 Task: Set the description for the new pull request in the "Javascript" repository to "updated the readme file".
Action: Mouse moved to (1003, 114)
Screenshot: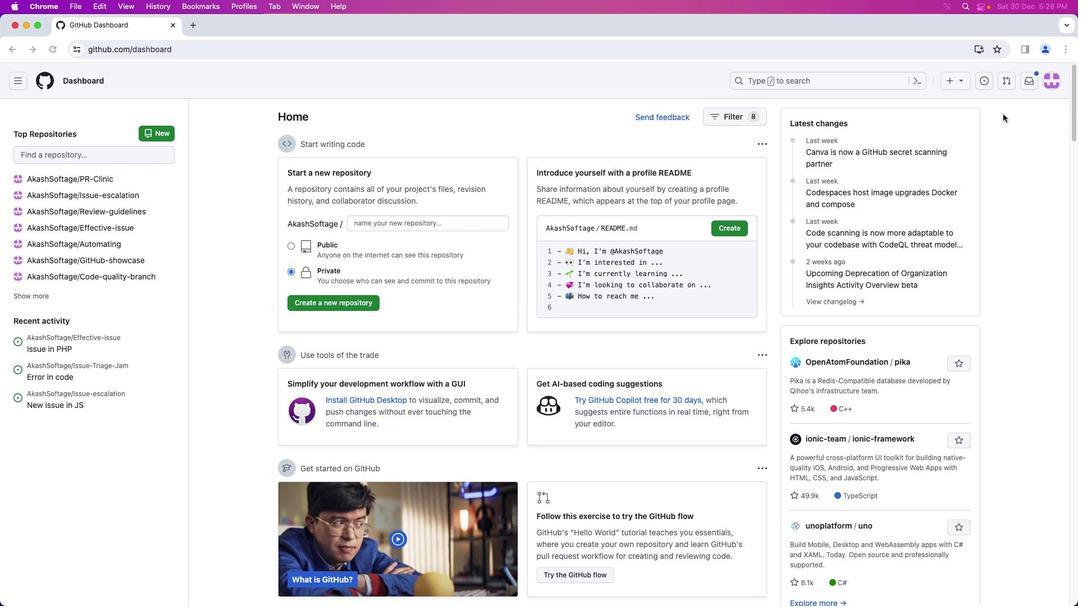 
Action: Mouse pressed left at (1003, 114)
Screenshot: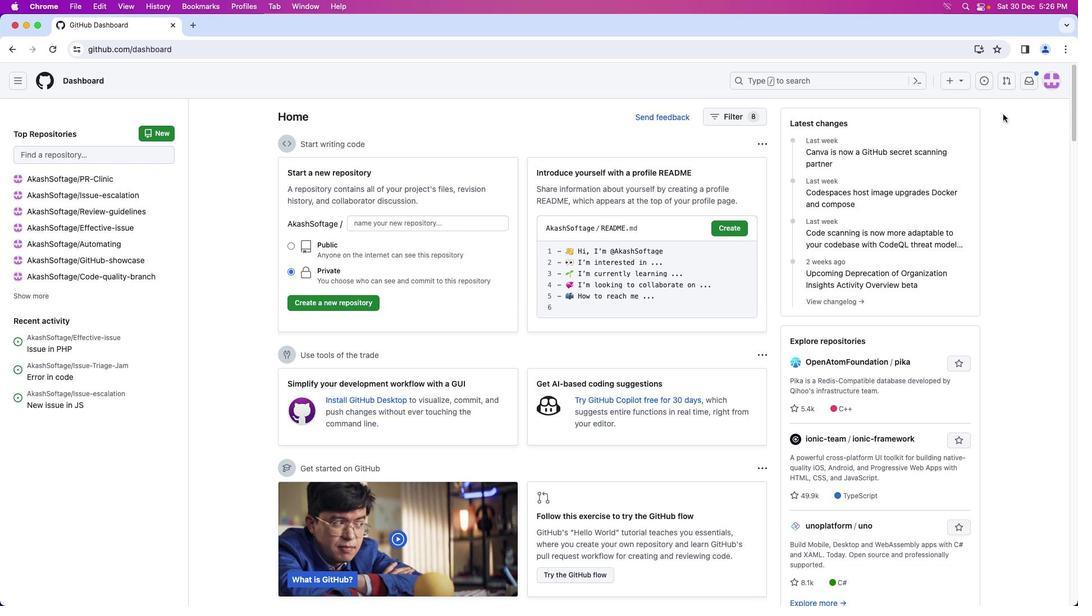 
Action: Mouse moved to (1053, 82)
Screenshot: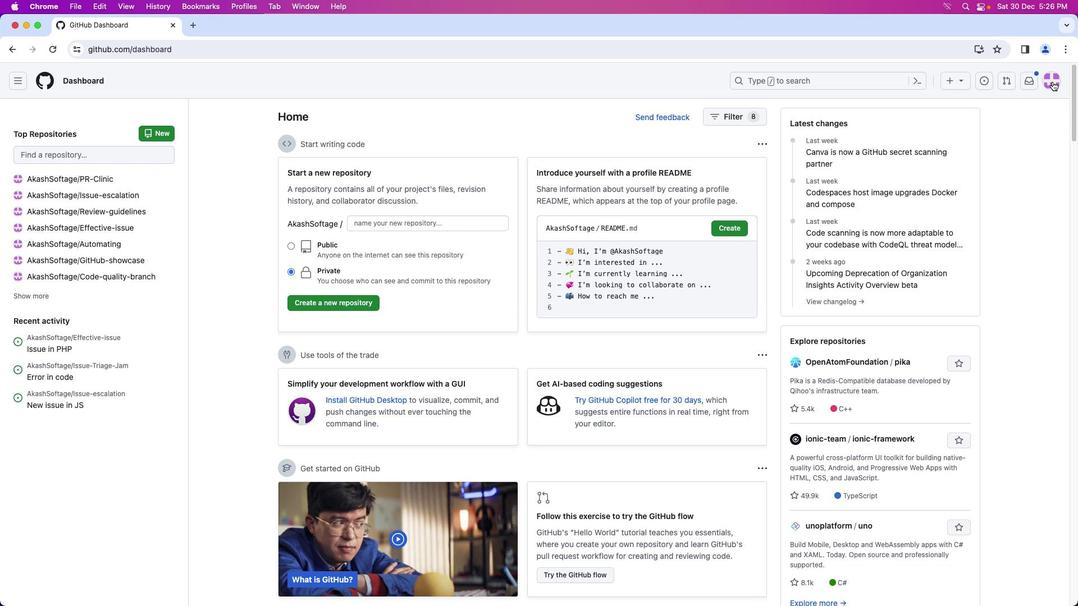 
Action: Mouse pressed left at (1053, 82)
Screenshot: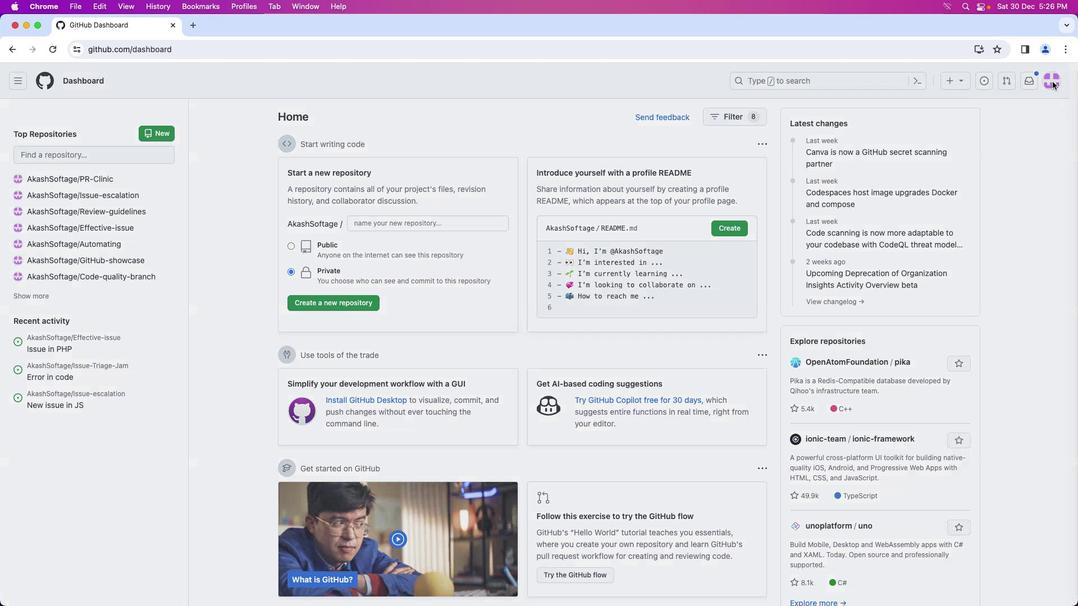 
Action: Mouse moved to (990, 182)
Screenshot: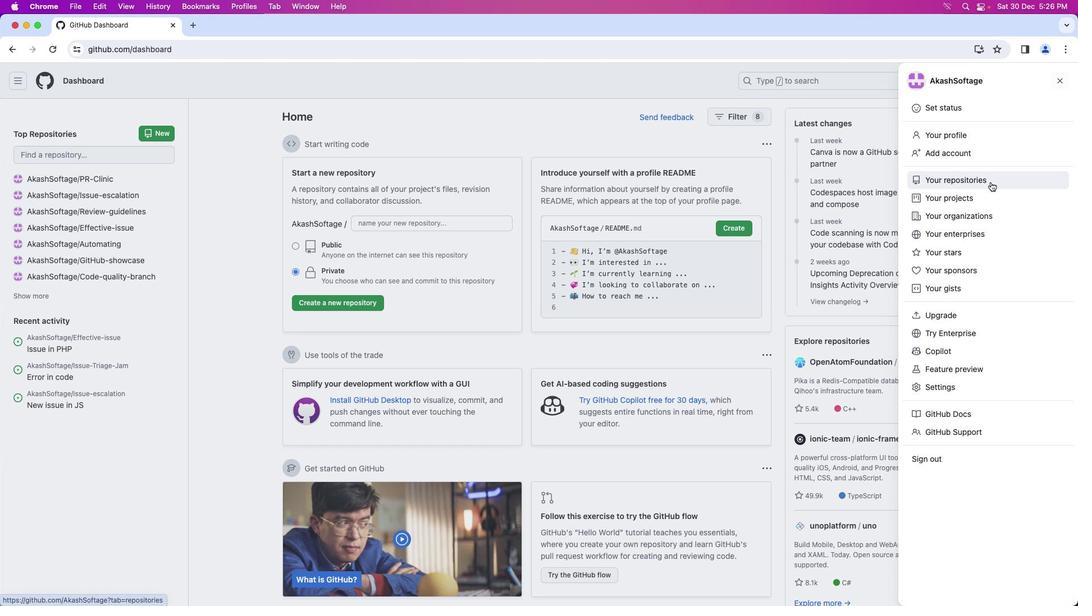 
Action: Mouse pressed left at (990, 182)
Screenshot: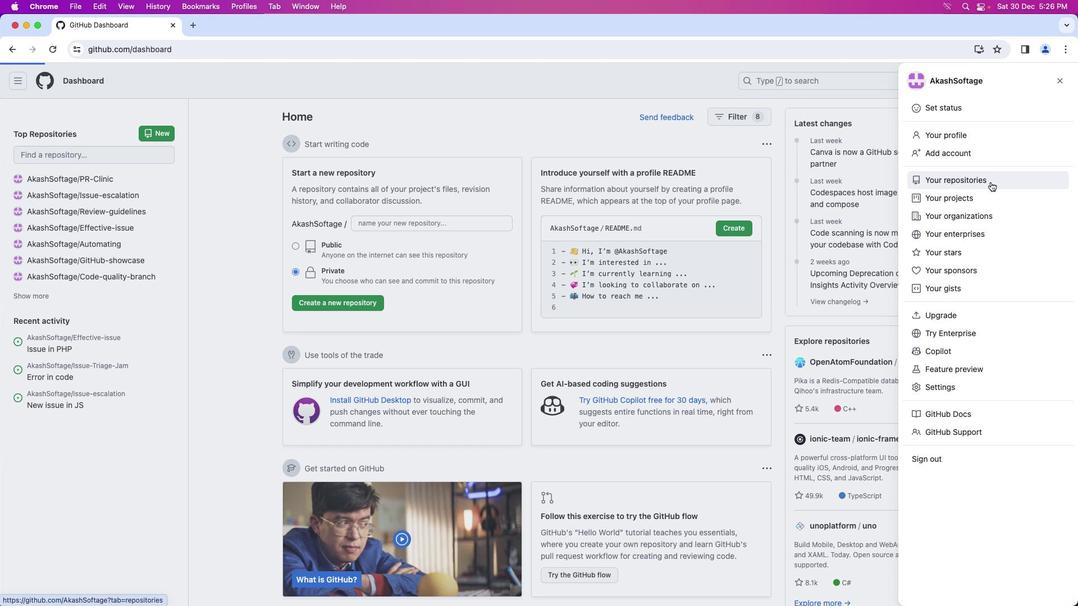 
Action: Mouse moved to (402, 188)
Screenshot: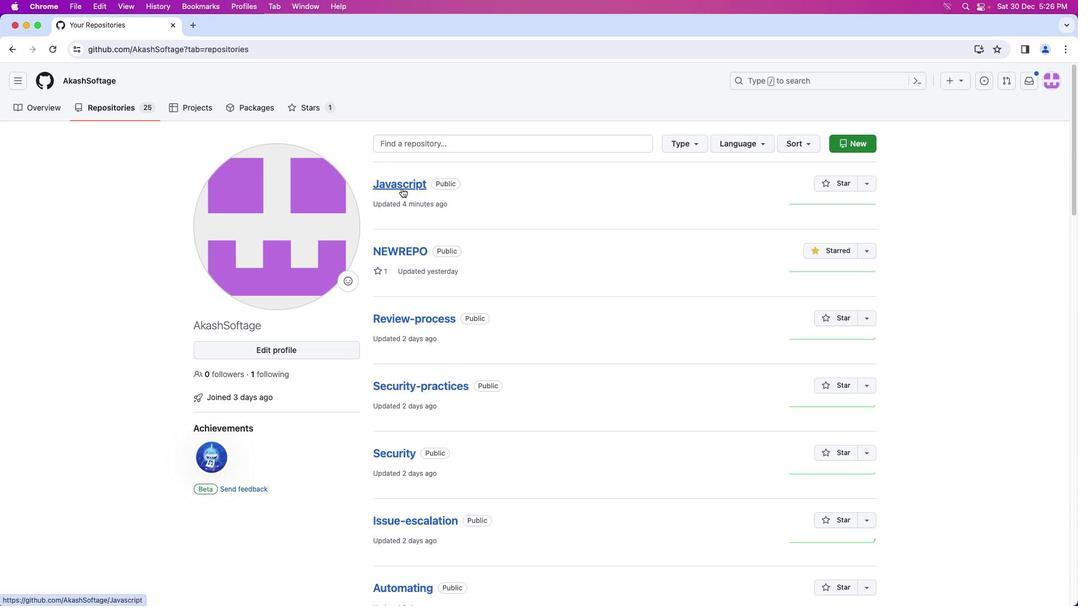 
Action: Mouse pressed left at (402, 188)
Screenshot: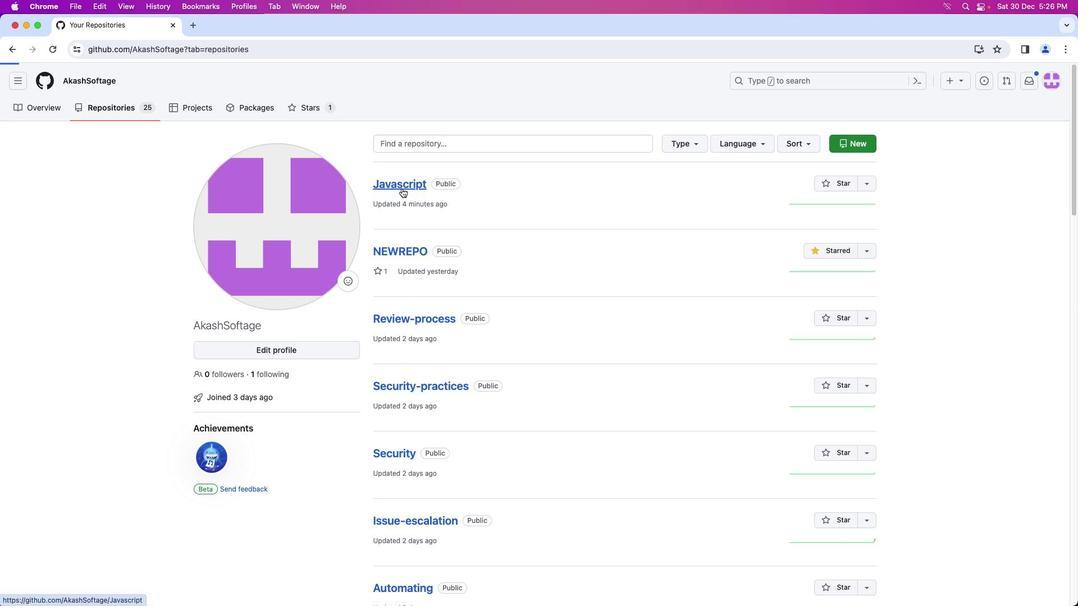 
Action: Mouse moved to (156, 114)
Screenshot: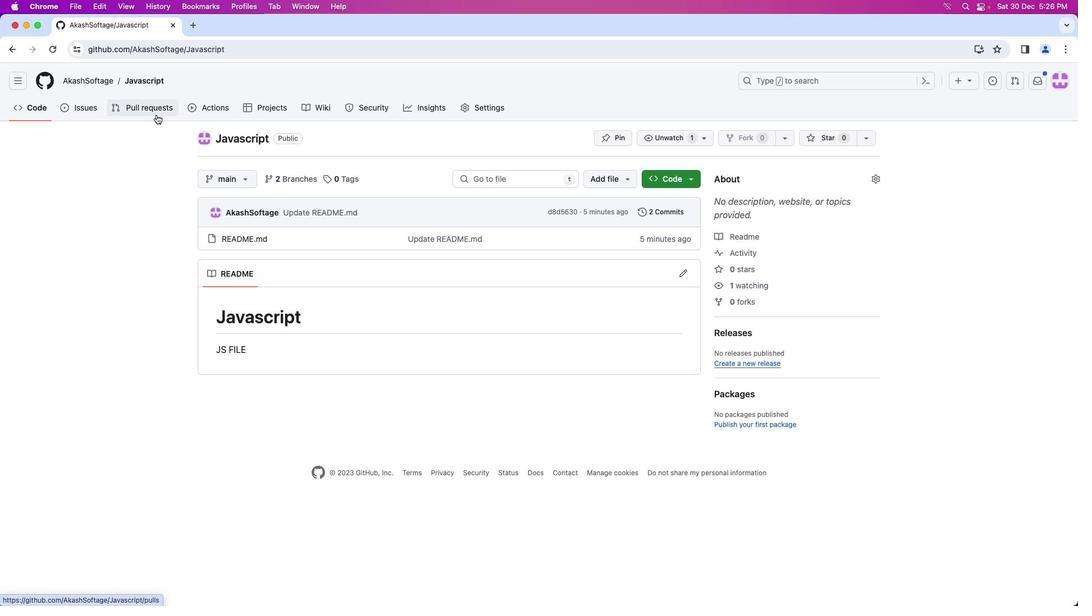 
Action: Mouse pressed left at (156, 114)
Screenshot: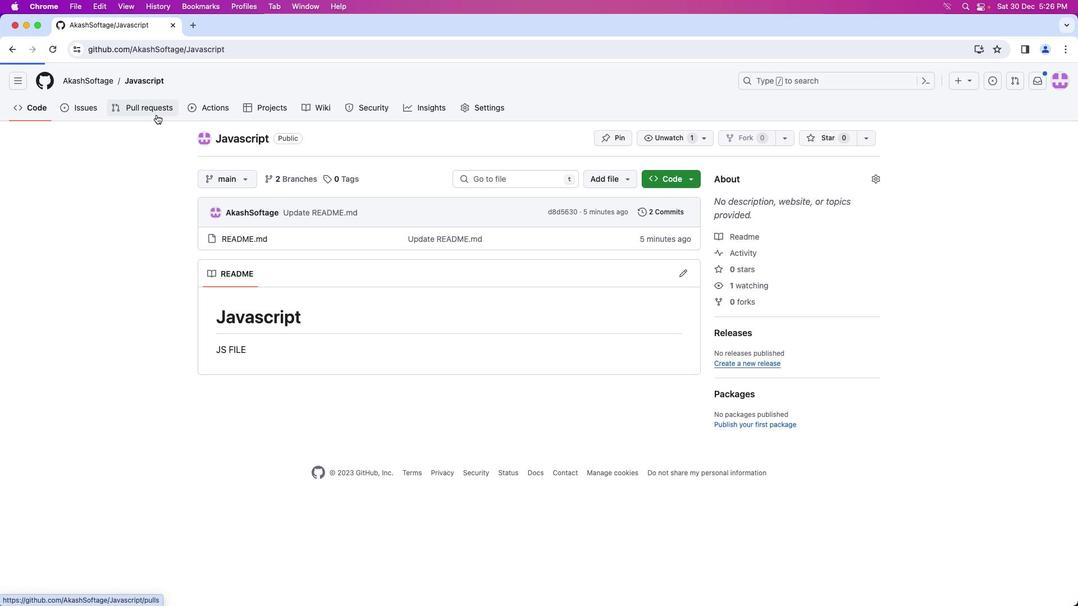 
Action: Mouse moved to (828, 220)
Screenshot: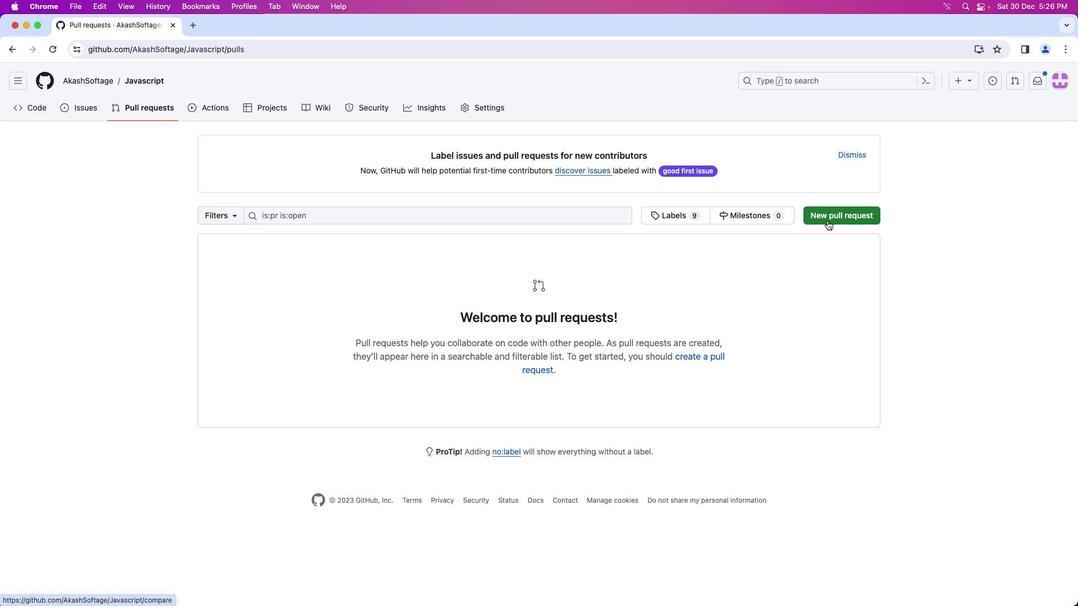 
Action: Mouse pressed left at (828, 220)
Screenshot: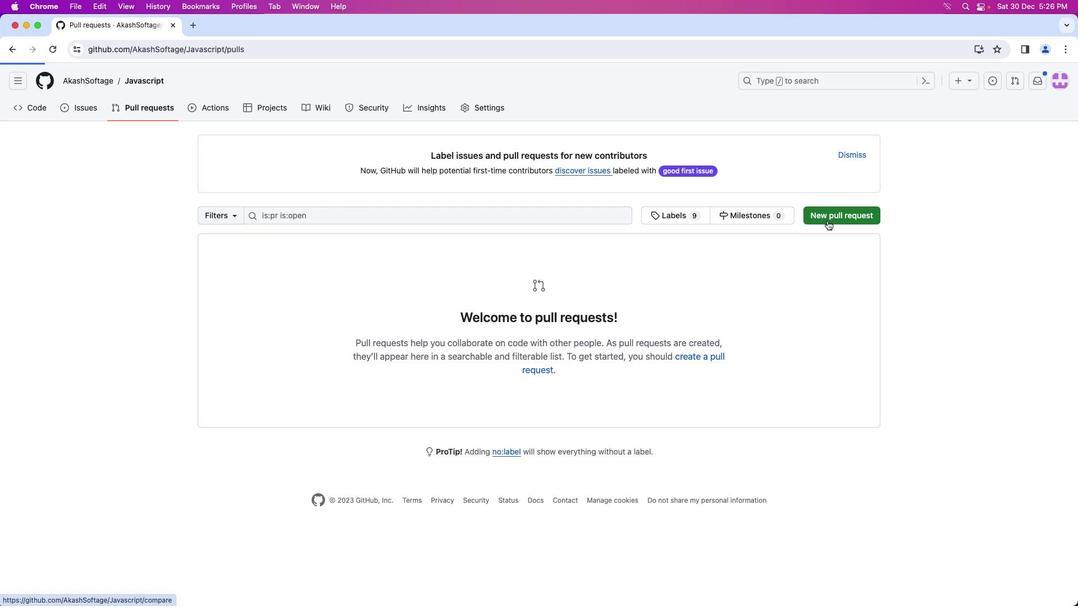 
Action: Mouse moved to (264, 196)
Screenshot: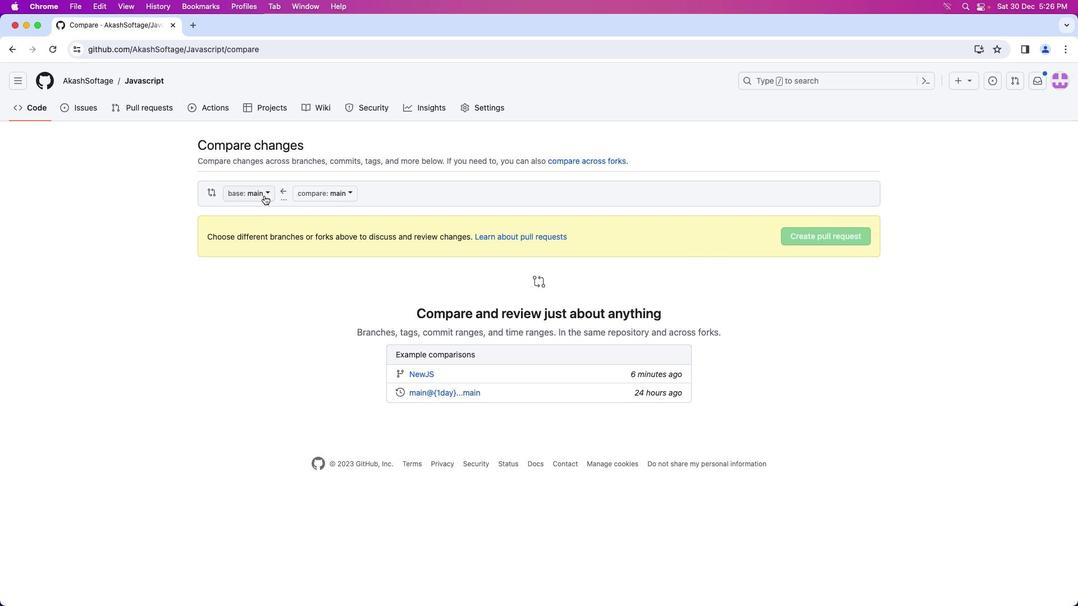 
Action: Mouse pressed left at (264, 196)
Screenshot: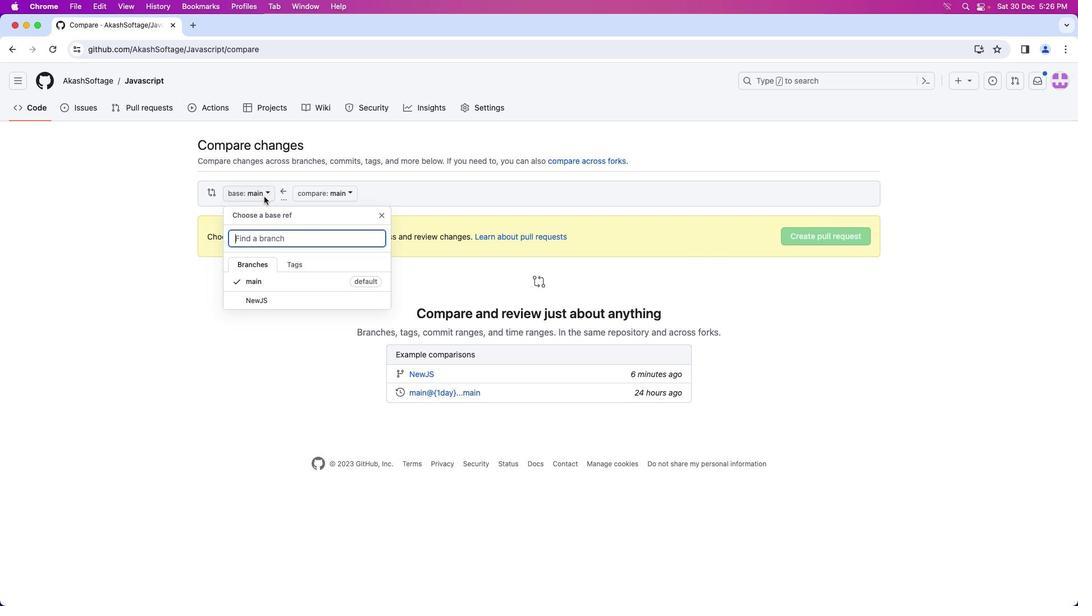 
Action: Mouse moved to (269, 304)
Screenshot: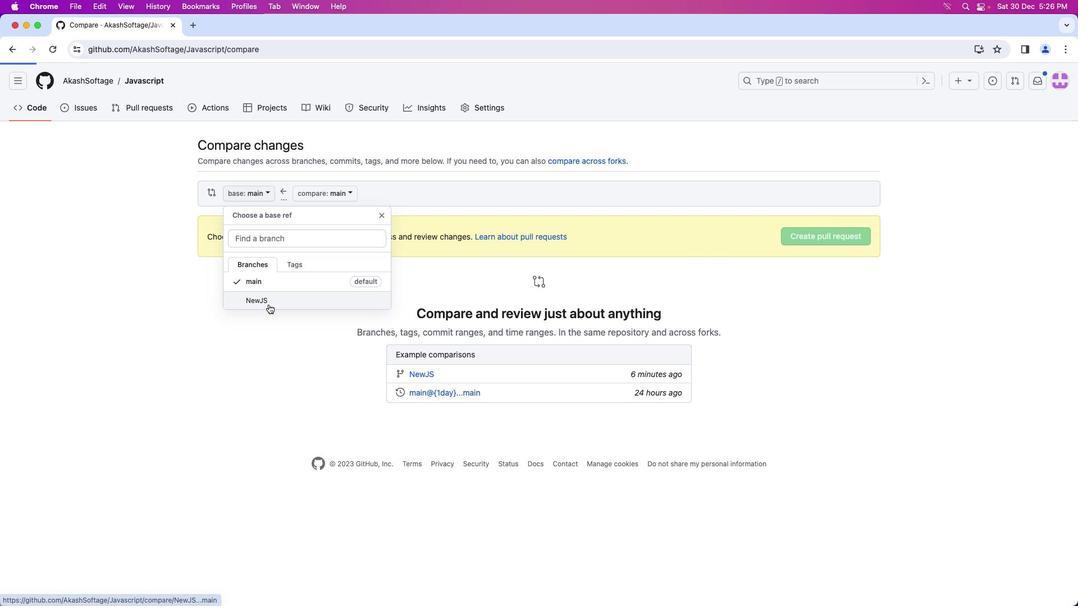 
Action: Mouse pressed left at (269, 304)
Screenshot: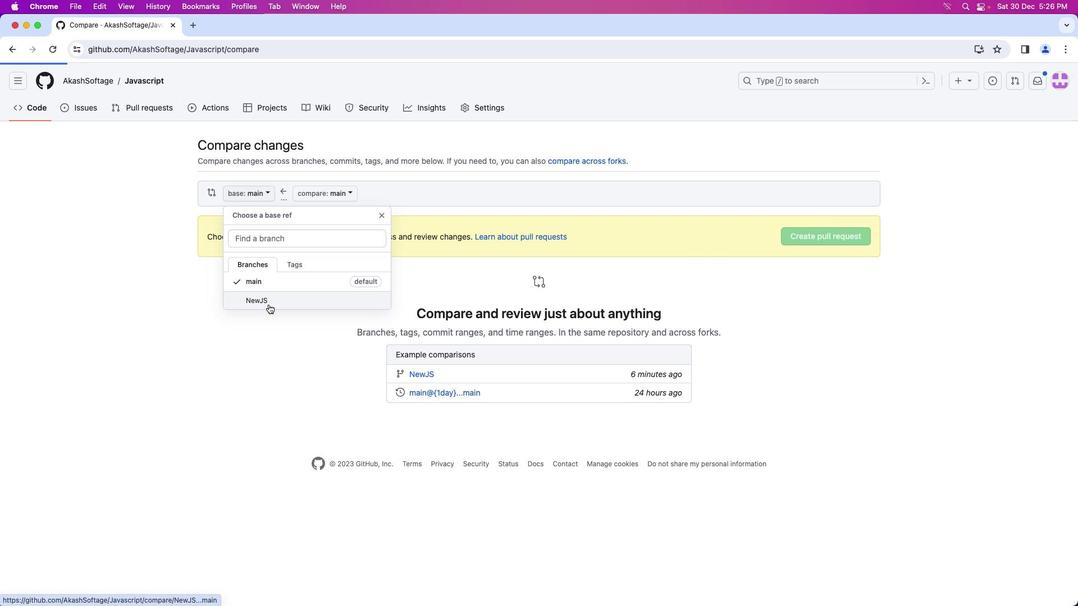 
Action: Mouse moved to (799, 236)
Screenshot: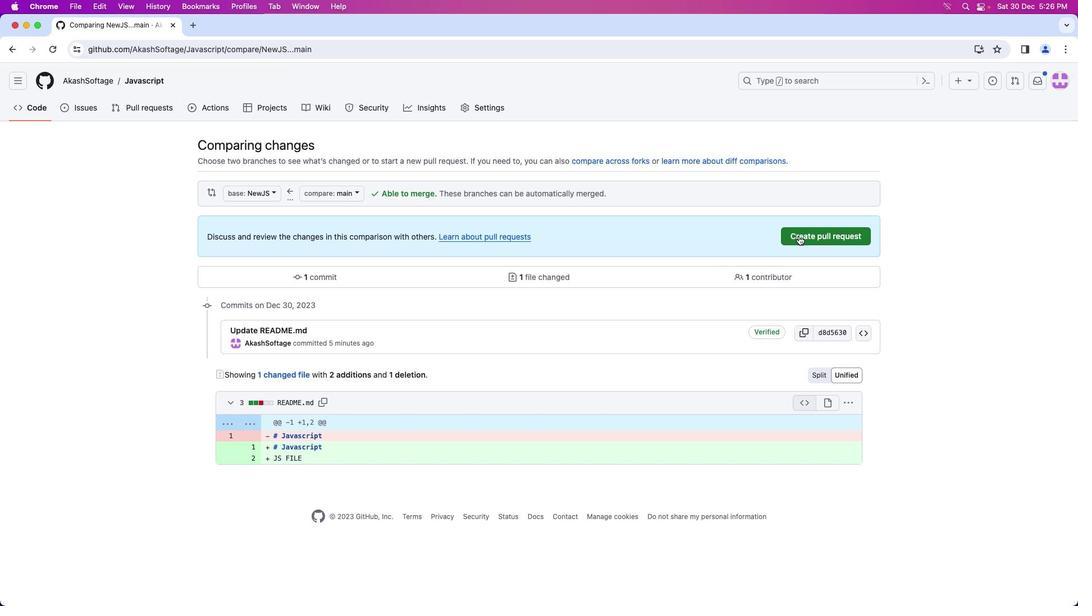 
Action: Mouse pressed left at (799, 236)
Screenshot: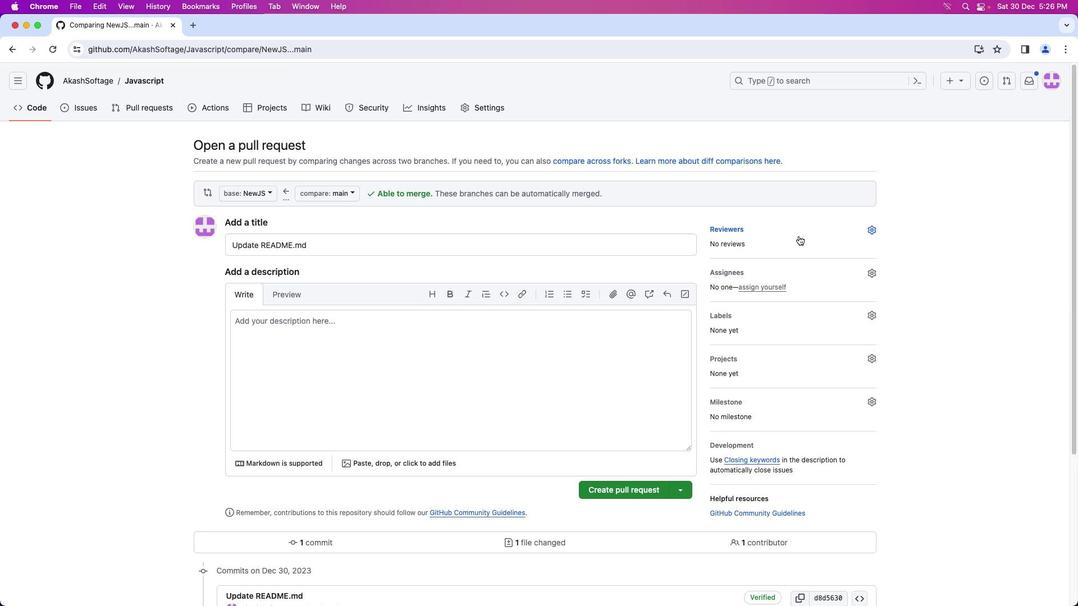 
Action: Mouse moved to (515, 342)
Screenshot: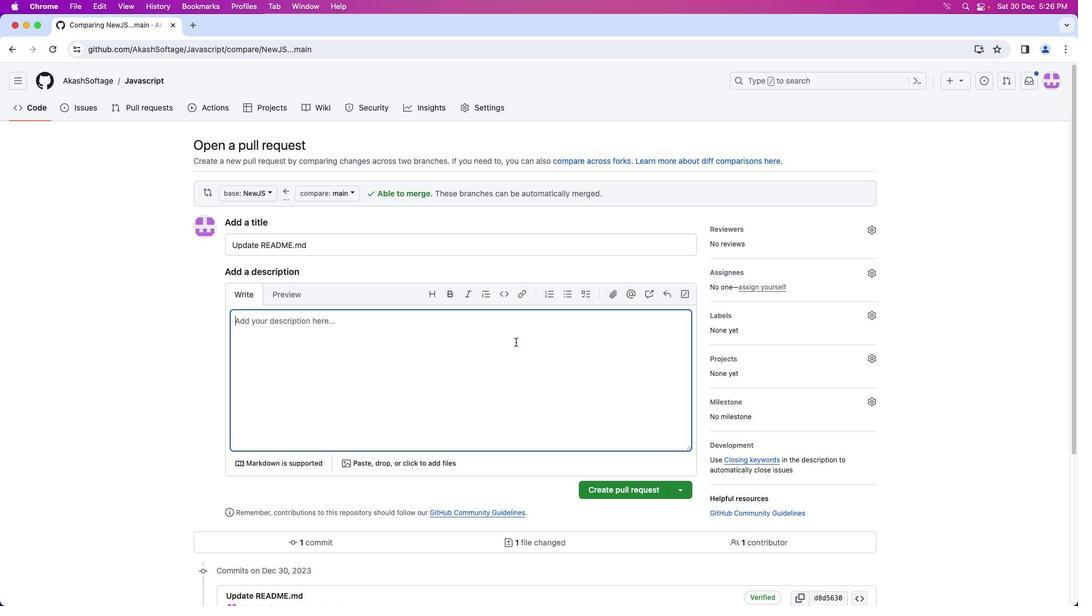 
Action: Mouse pressed left at (515, 342)
Screenshot: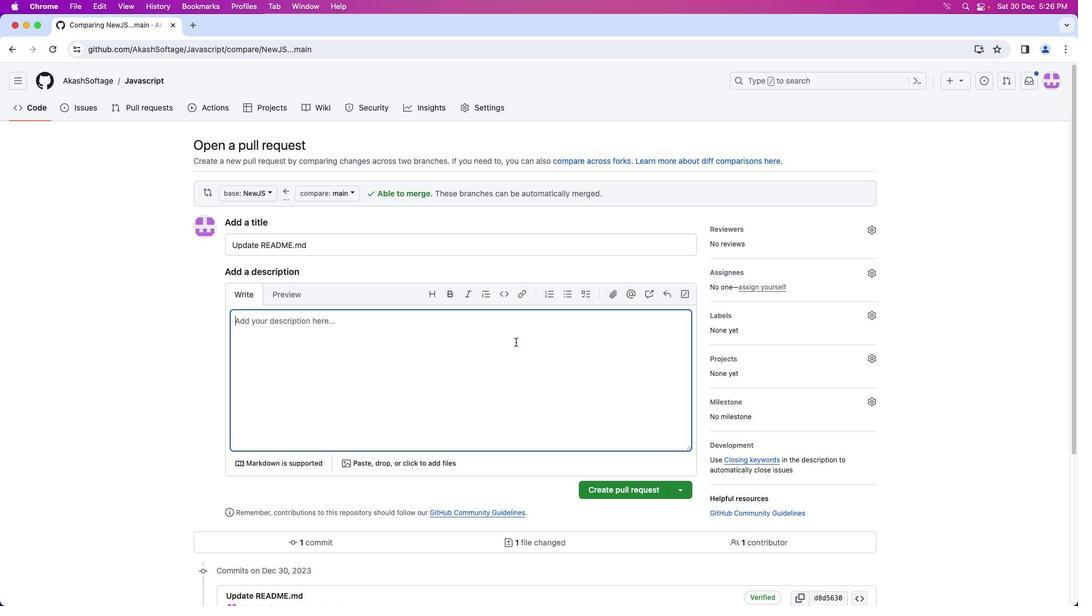 
Action: Key pressed 'U''P'Key.backspaceKey.caps_lockKey.backspace'u''p''d''a''t''e''d'Key.space't''h''e'Key.space'r''e''a''d''m''e'Key.space'f''i''l''e'
Screenshot: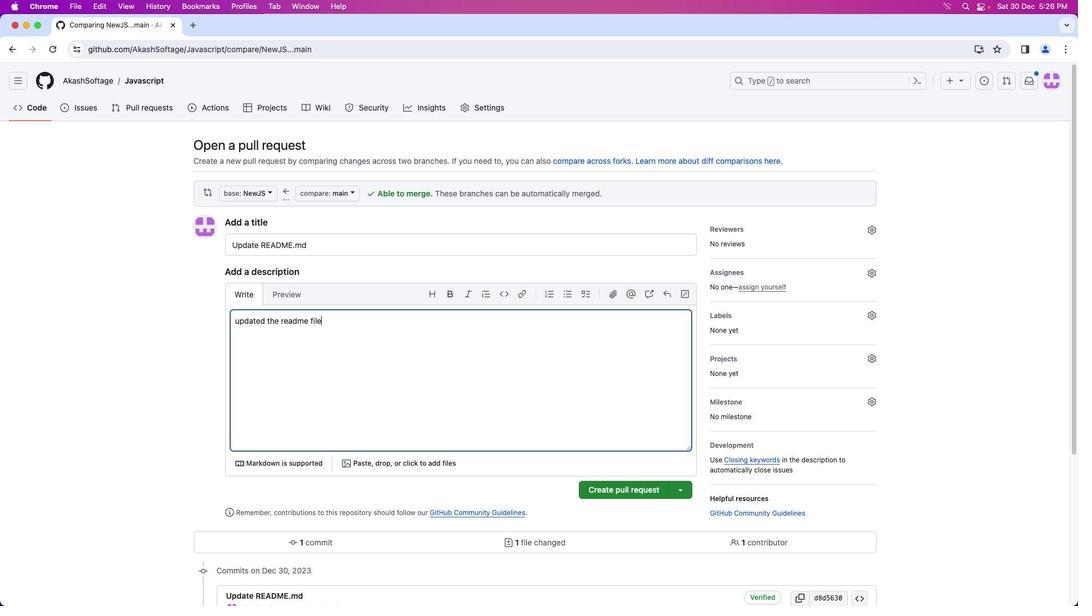 
Action: Mouse moved to (622, 493)
Screenshot: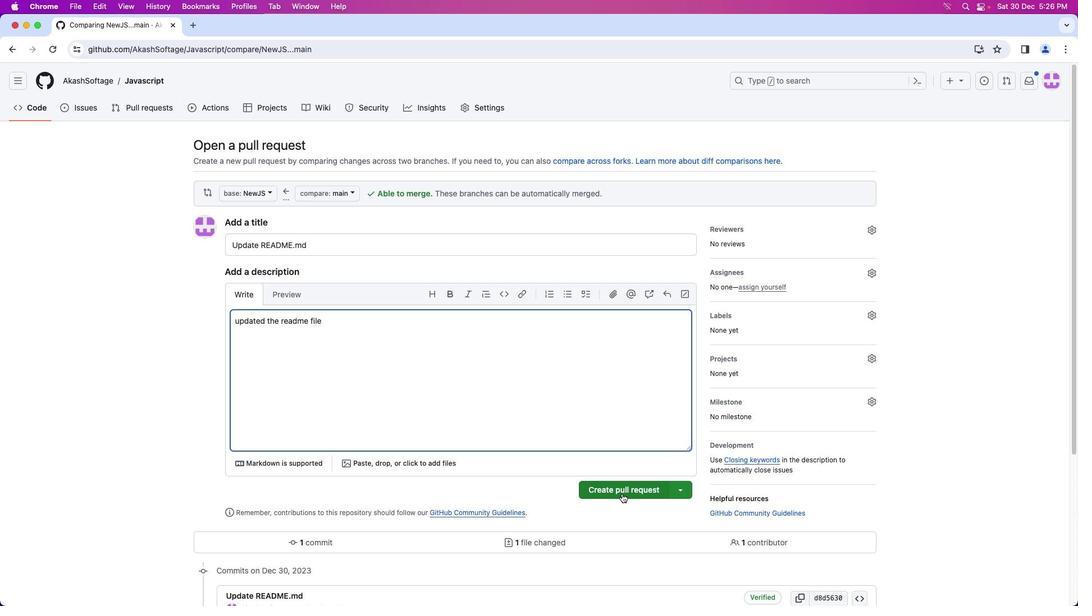 
